 Task: Create a rule from the Agile list, Priority changed -> Complete task in the project AvidTech if Priority Cleared then Complete Task
Action: Mouse moved to (739, 284)
Screenshot: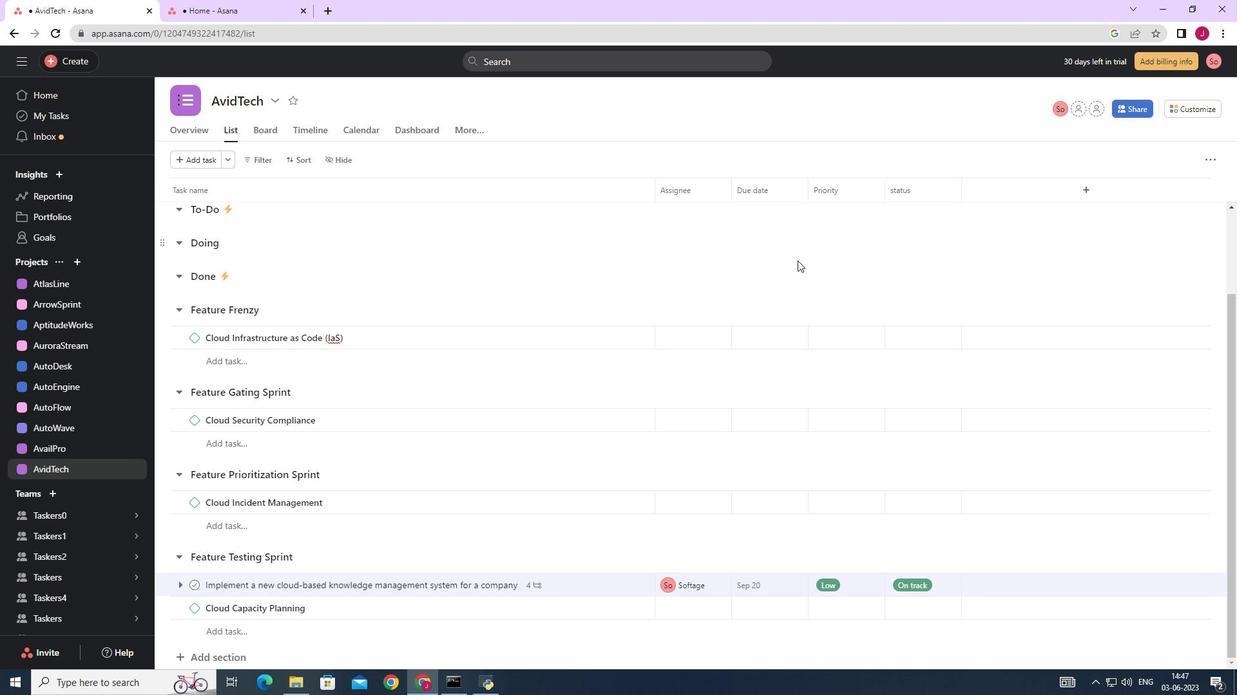 
Action: Mouse scrolled (739, 284) with delta (0, 0)
Screenshot: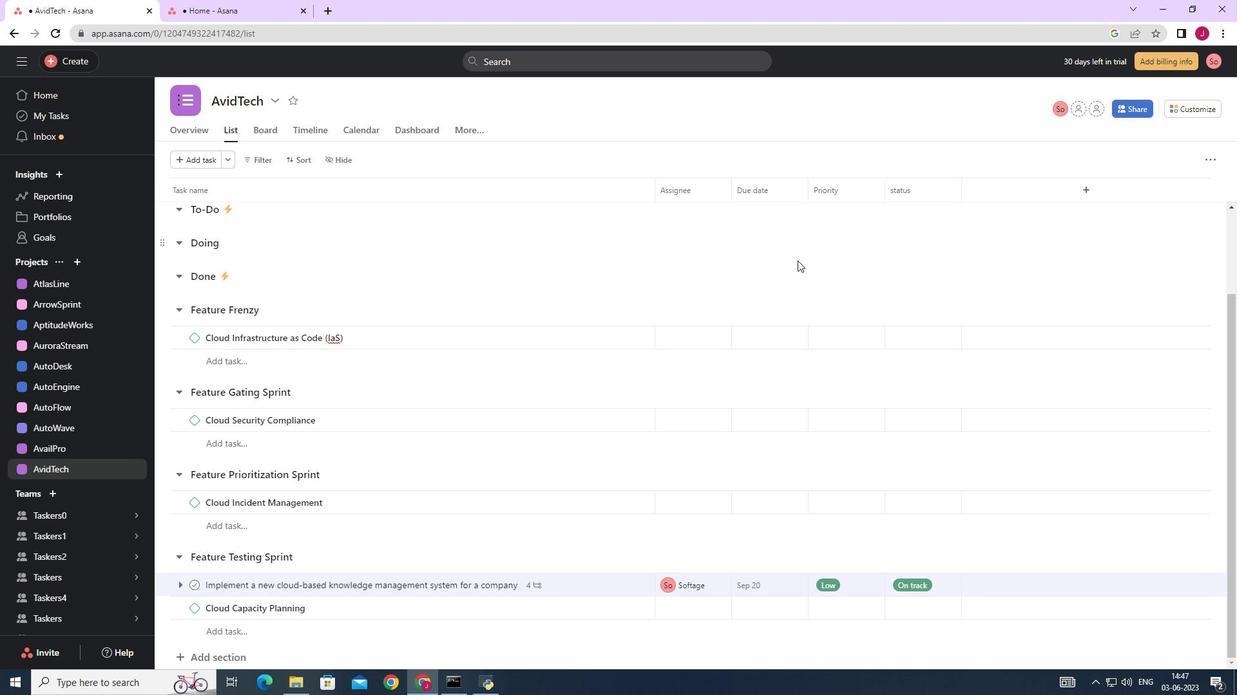 
Action: Mouse moved to (733, 286)
Screenshot: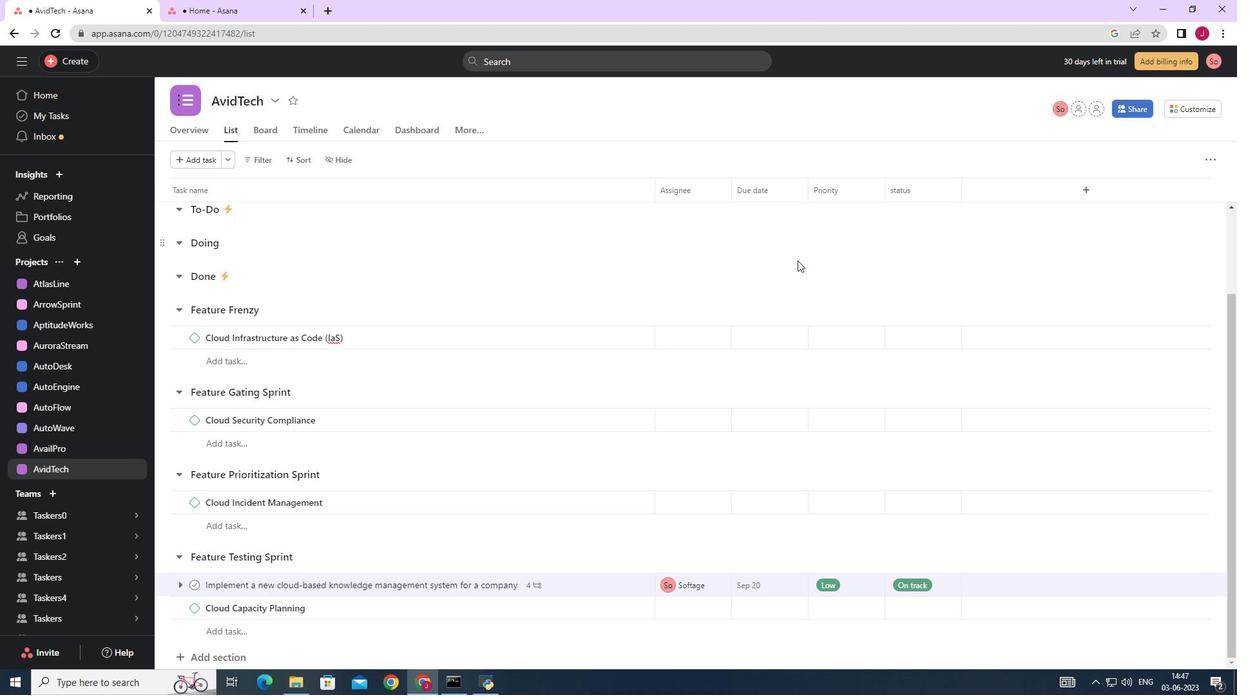 
Action: Mouse scrolled (733, 286) with delta (0, 0)
Screenshot: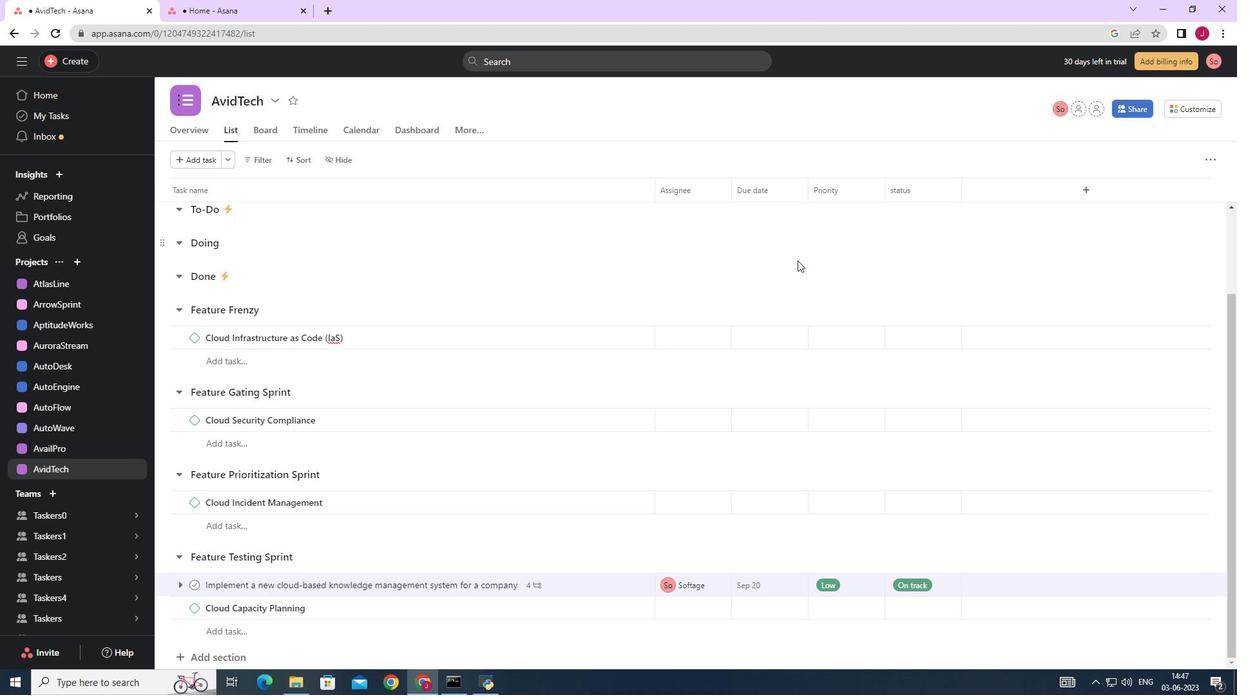 
Action: Mouse moved to (732, 287)
Screenshot: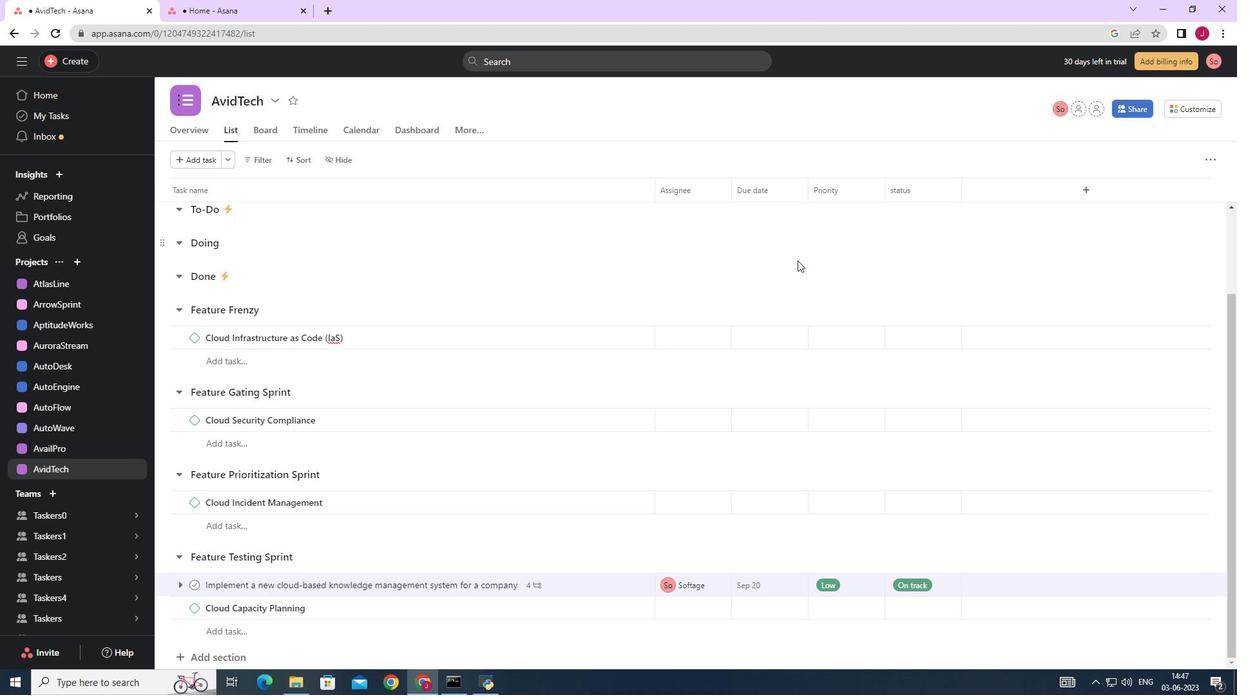 
Action: Mouse scrolled (732, 286) with delta (0, 0)
Screenshot: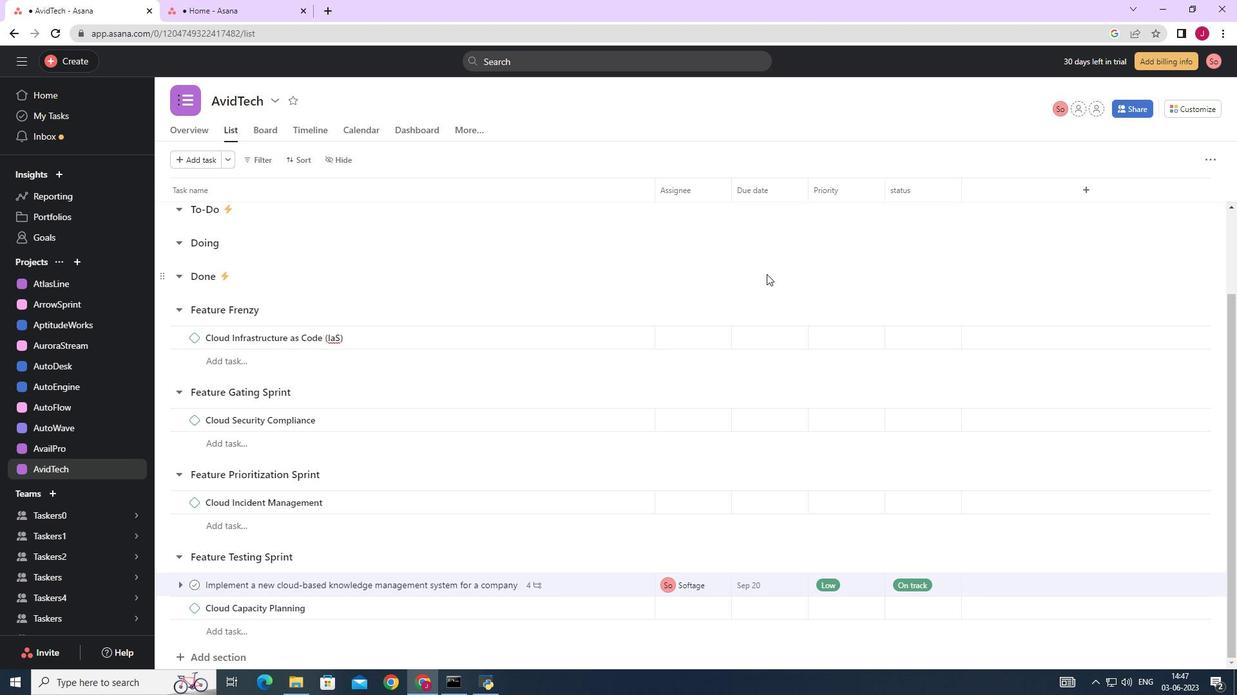 
Action: Mouse moved to (730, 287)
Screenshot: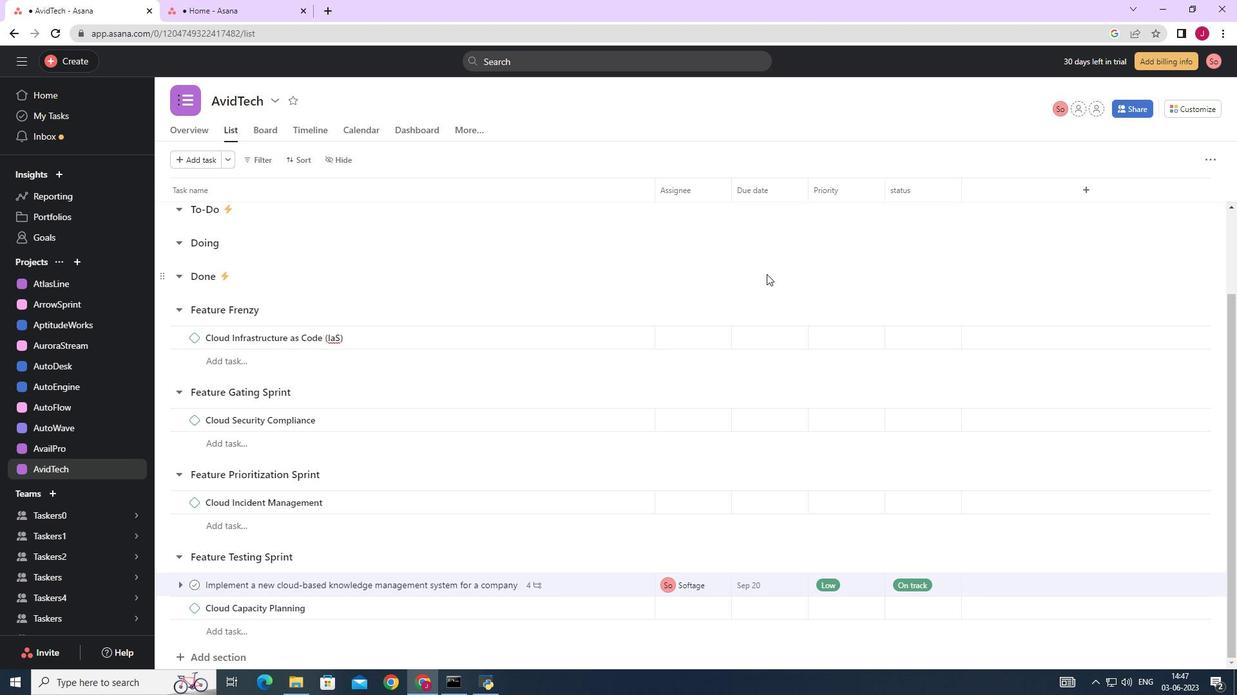
Action: Mouse scrolled (730, 286) with delta (0, 0)
Screenshot: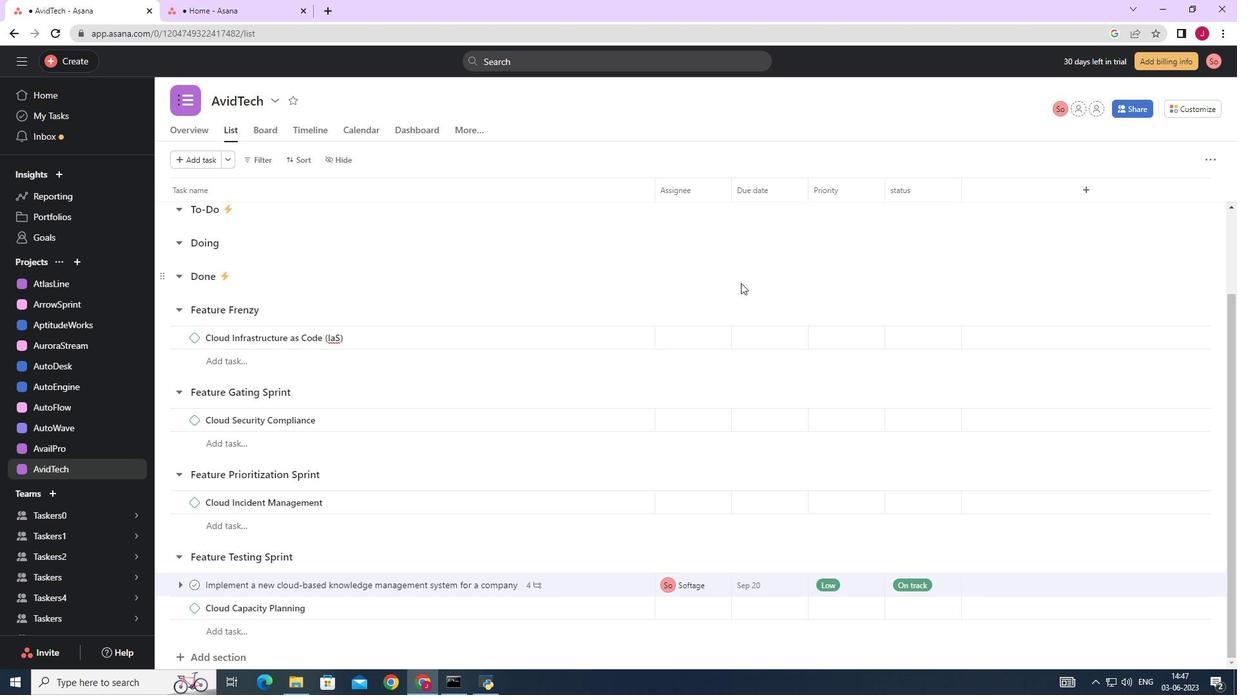 
Action: Mouse moved to (603, 385)
Screenshot: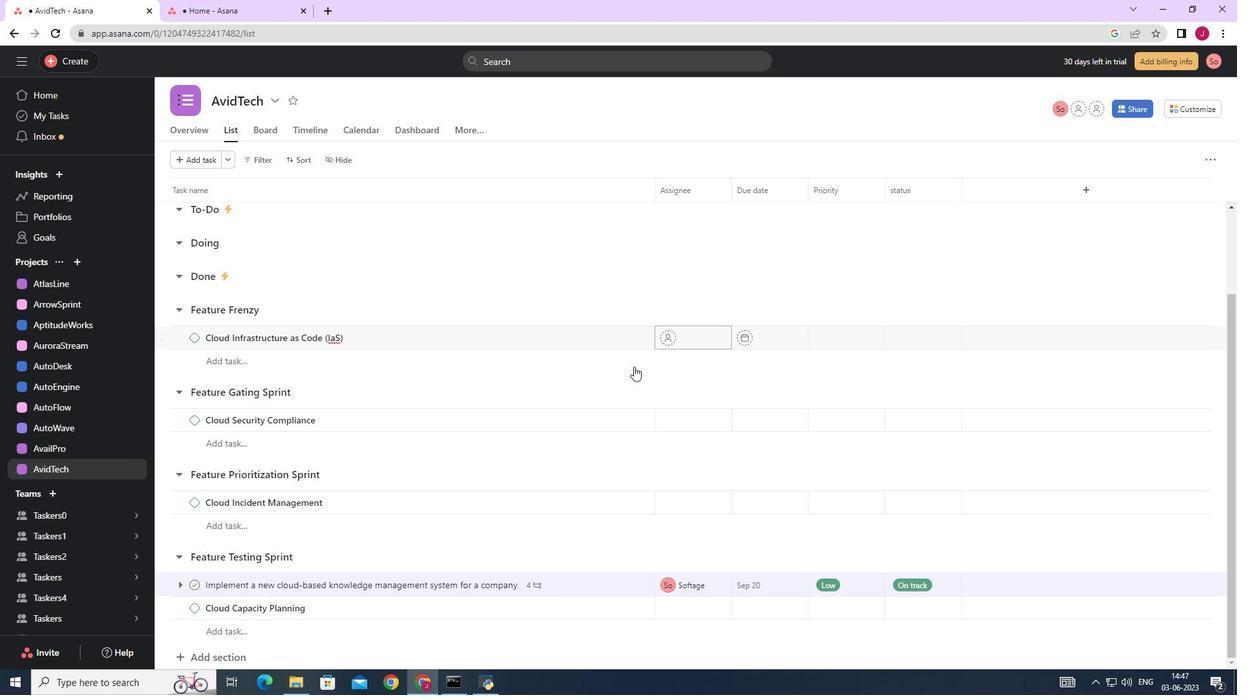 
Action: Mouse scrolled (603, 385) with delta (0, 0)
Screenshot: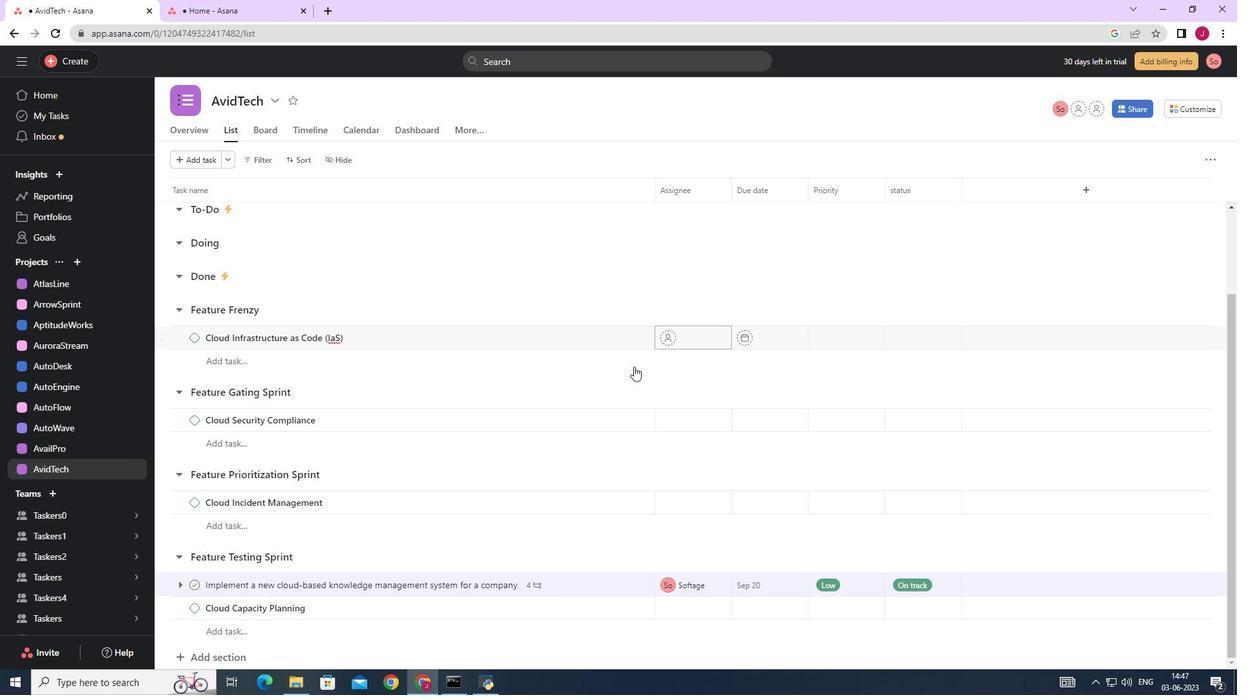 
Action: Mouse moved to (599, 386)
Screenshot: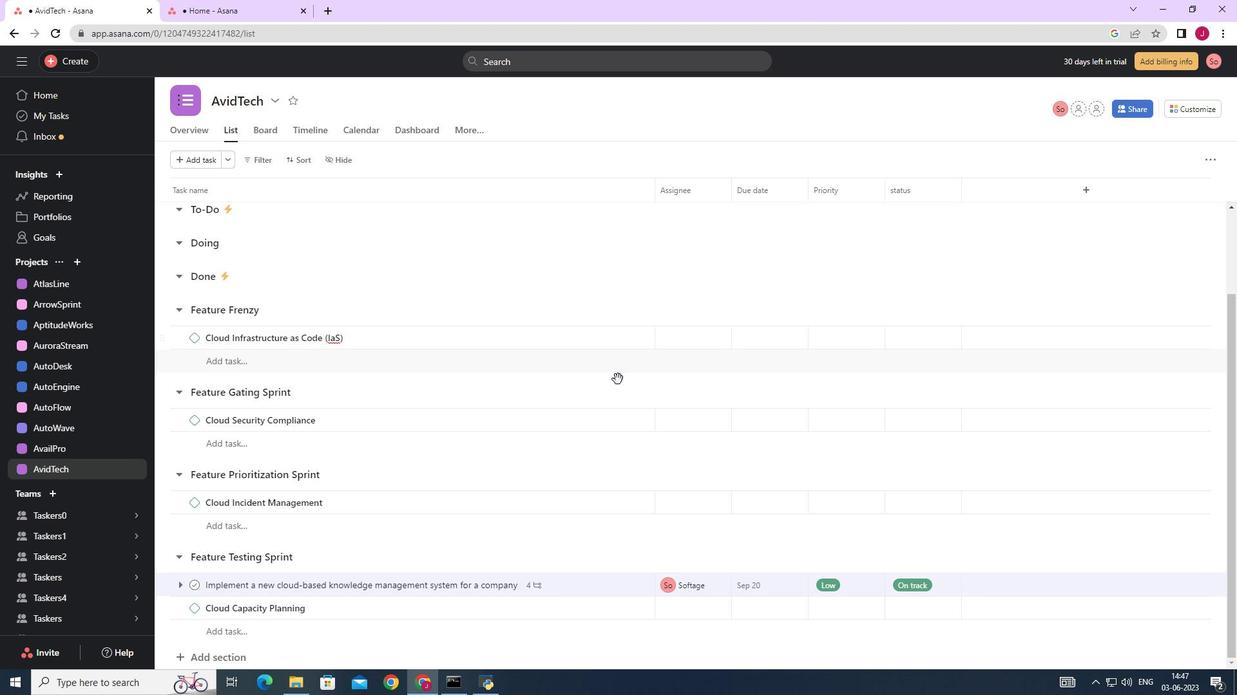 
Action: Mouse scrolled (599, 385) with delta (0, 0)
Screenshot: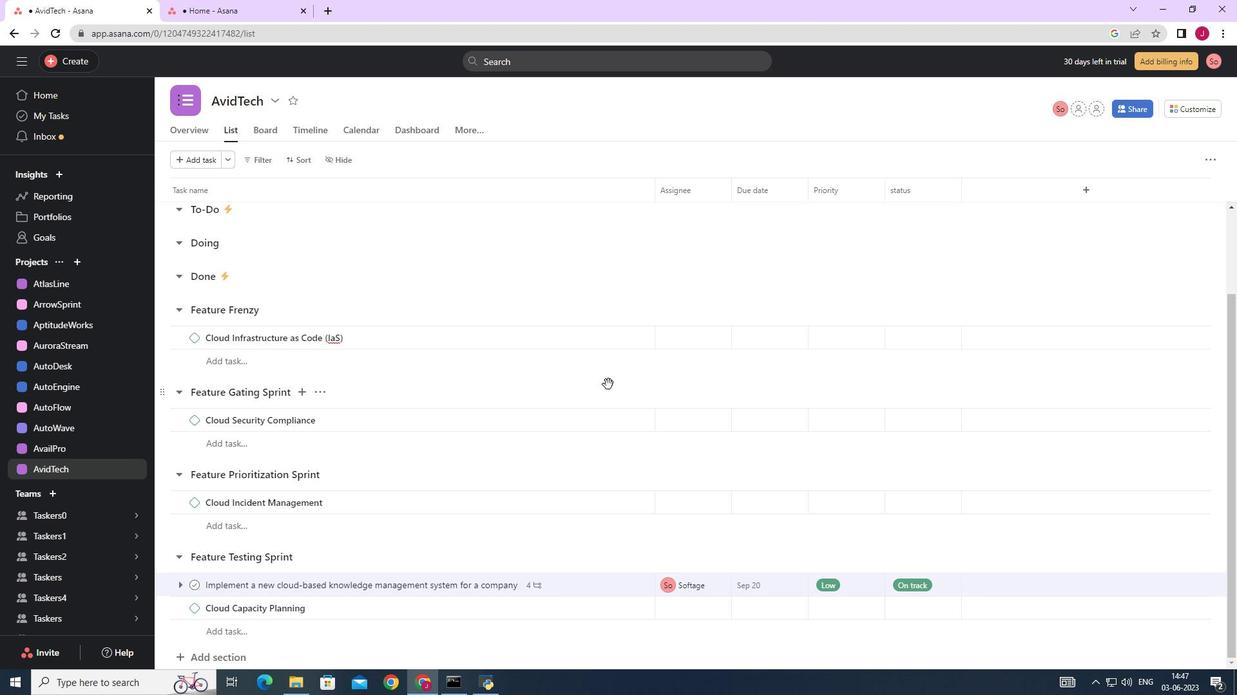 
Action: Mouse scrolled (599, 385) with delta (0, 0)
Screenshot: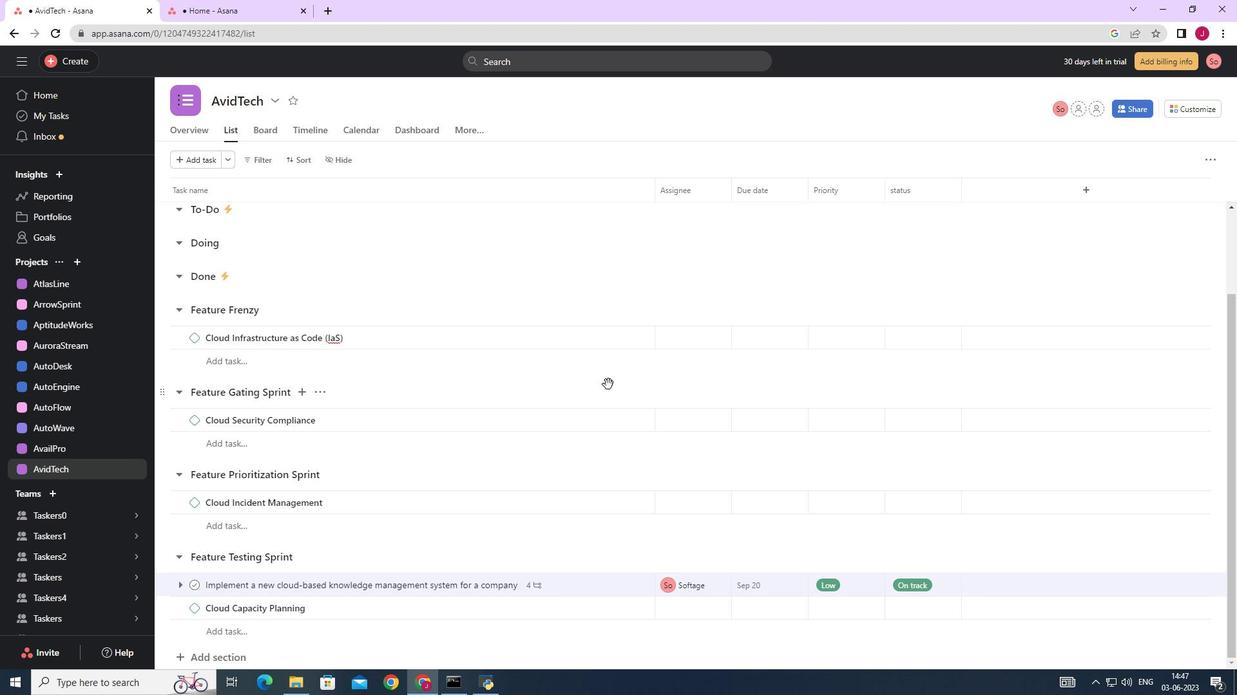 
Action: Mouse moved to (1206, 111)
Screenshot: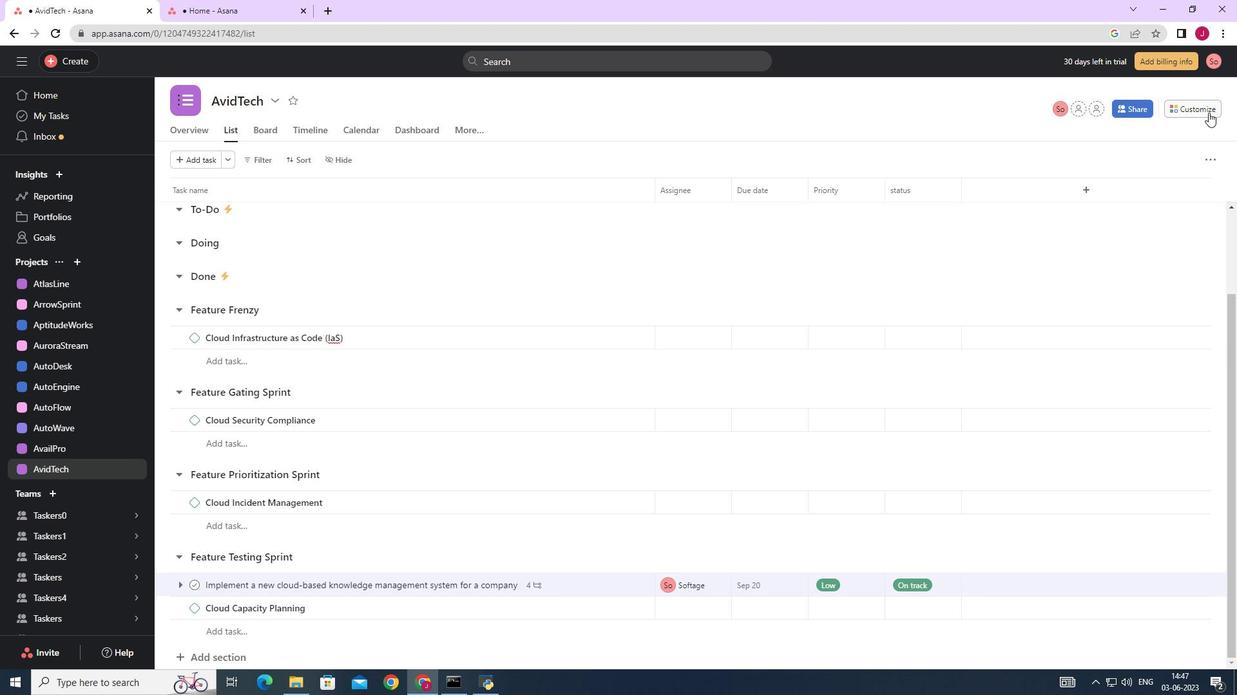 
Action: Mouse pressed left at (1206, 111)
Screenshot: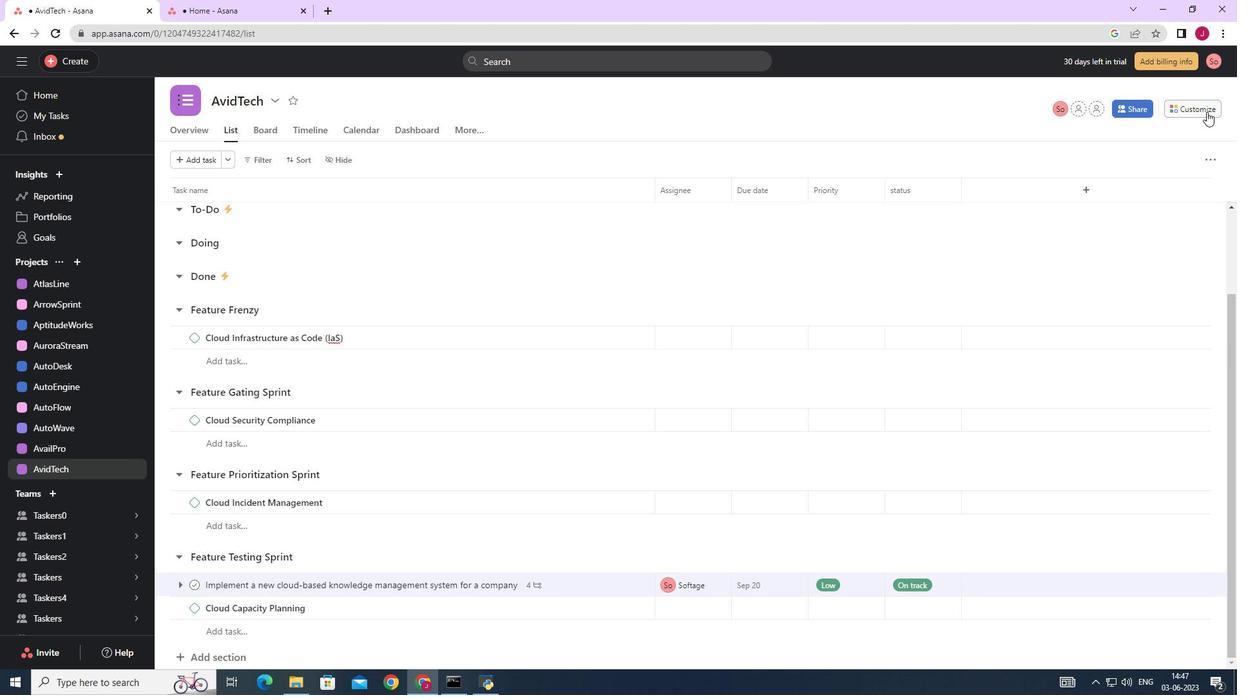 
Action: Mouse moved to (961, 282)
Screenshot: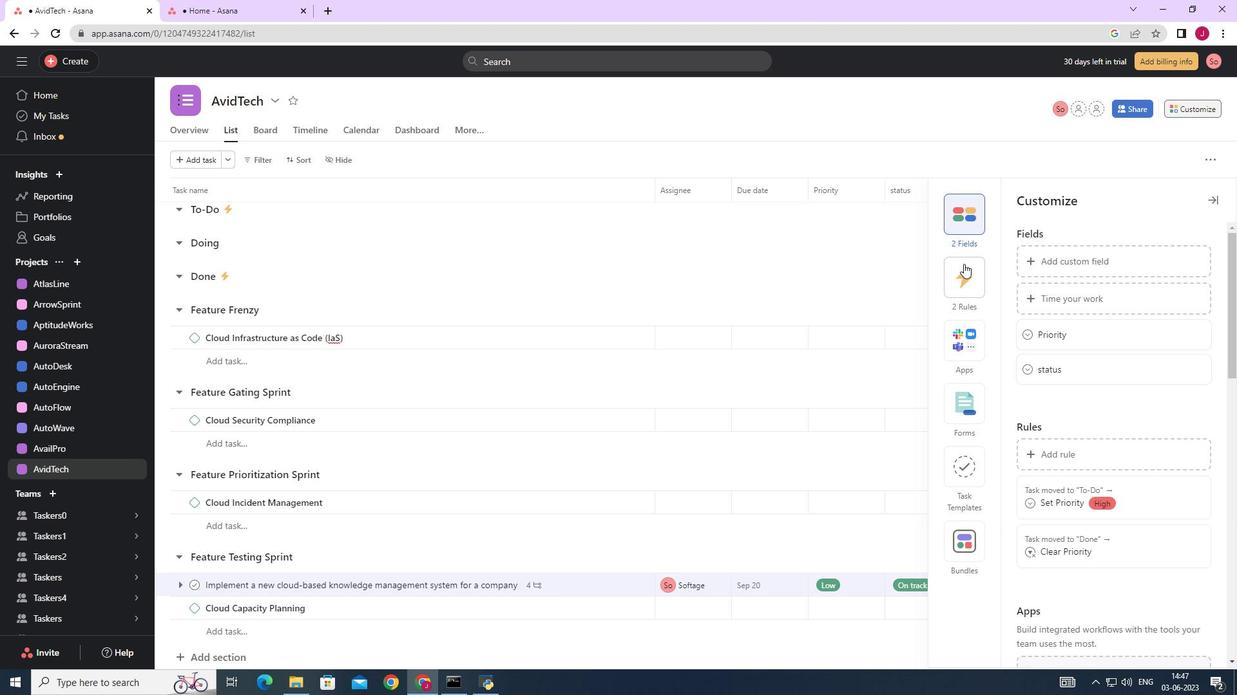 
Action: Mouse pressed left at (961, 282)
Screenshot: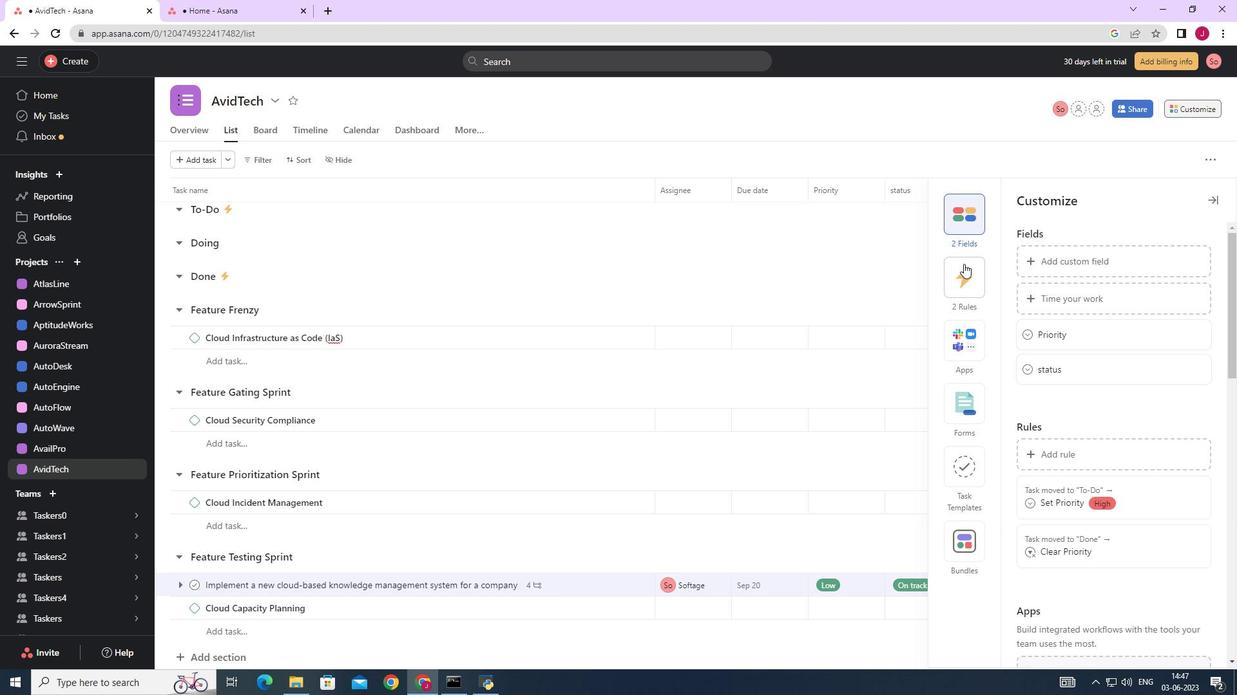 
Action: Mouse moved to (1061, 260)
Screenshot: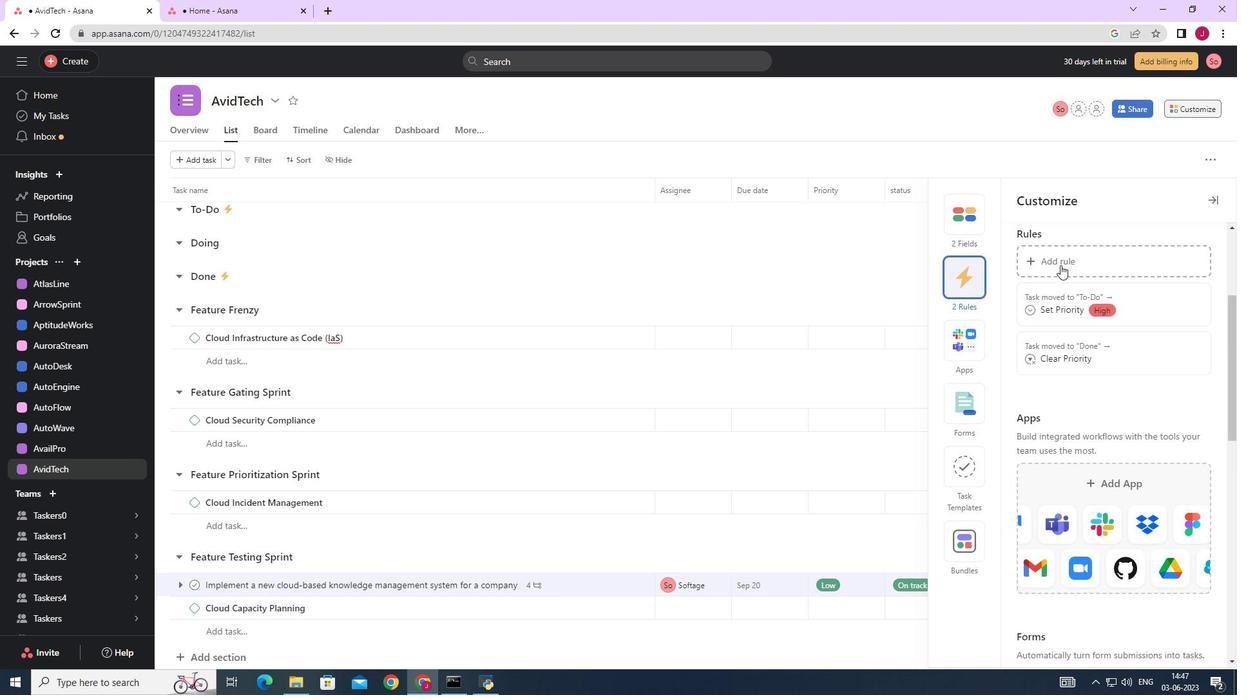 
Action: Mouse pressed left at (1061, 260)
Screenshot: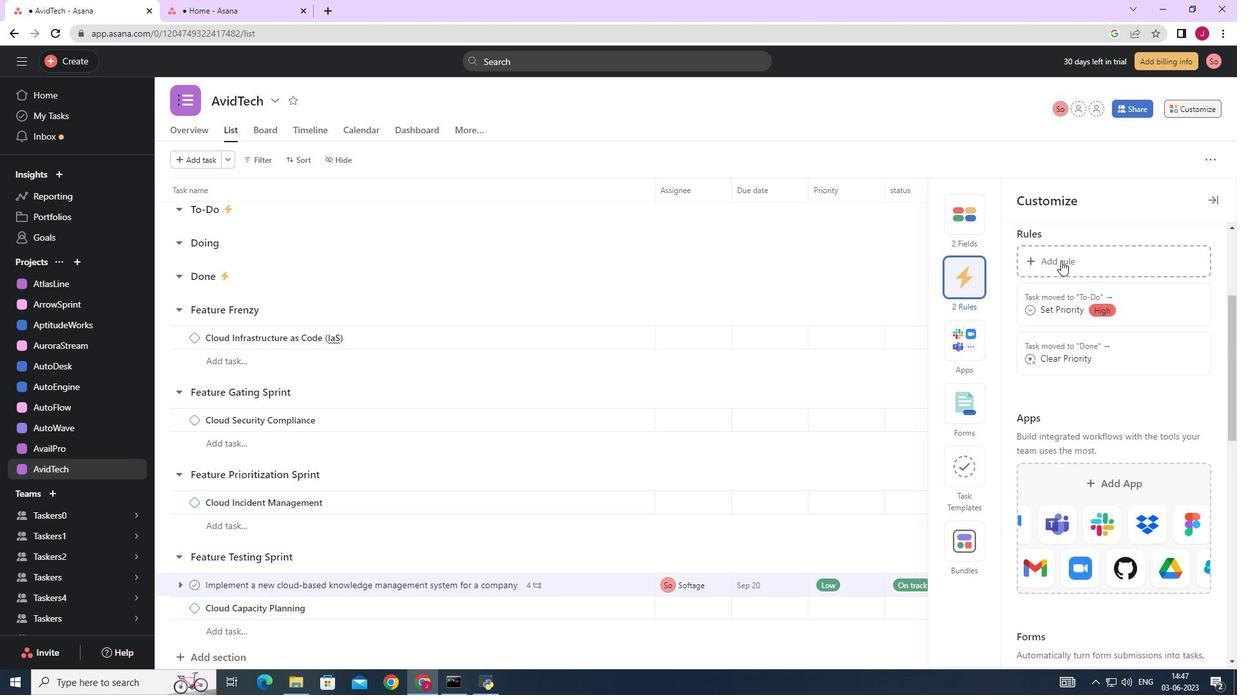 
Action: Mouse moved to (260, 197)
Screenshot: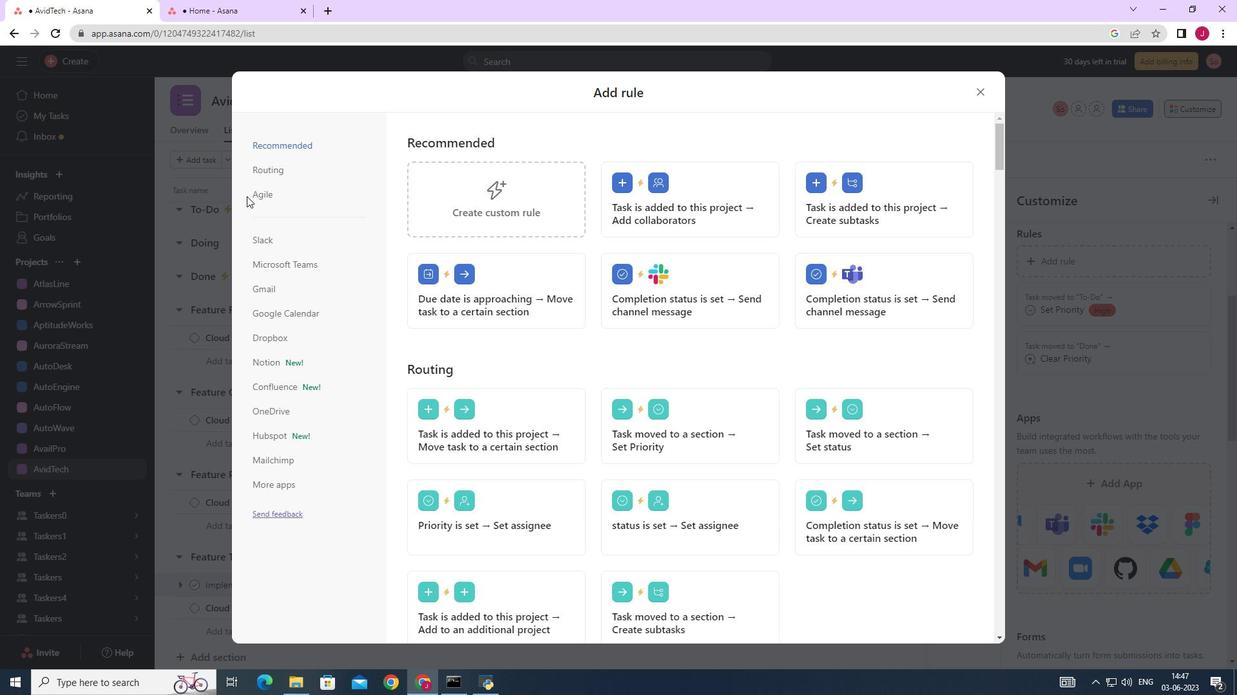 
Action: Mouse pressed left at (260, 197)
Screenshot: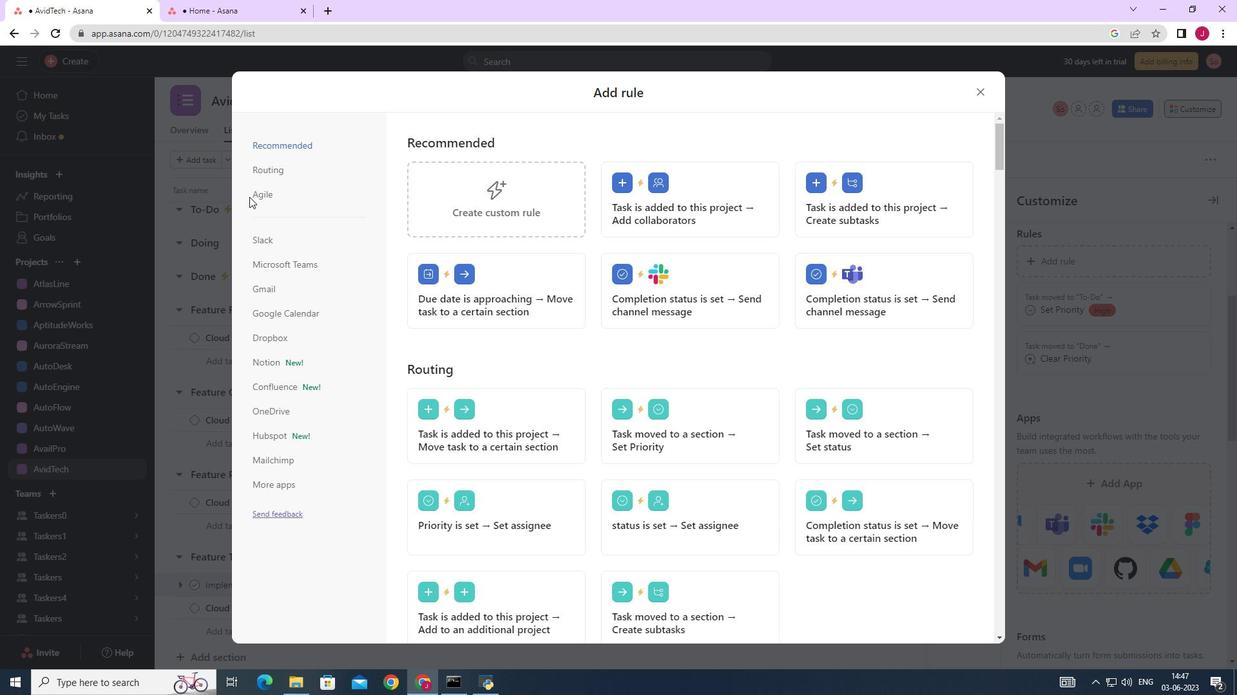 
Action: Mouse moved to (502, 200)
Screenshot: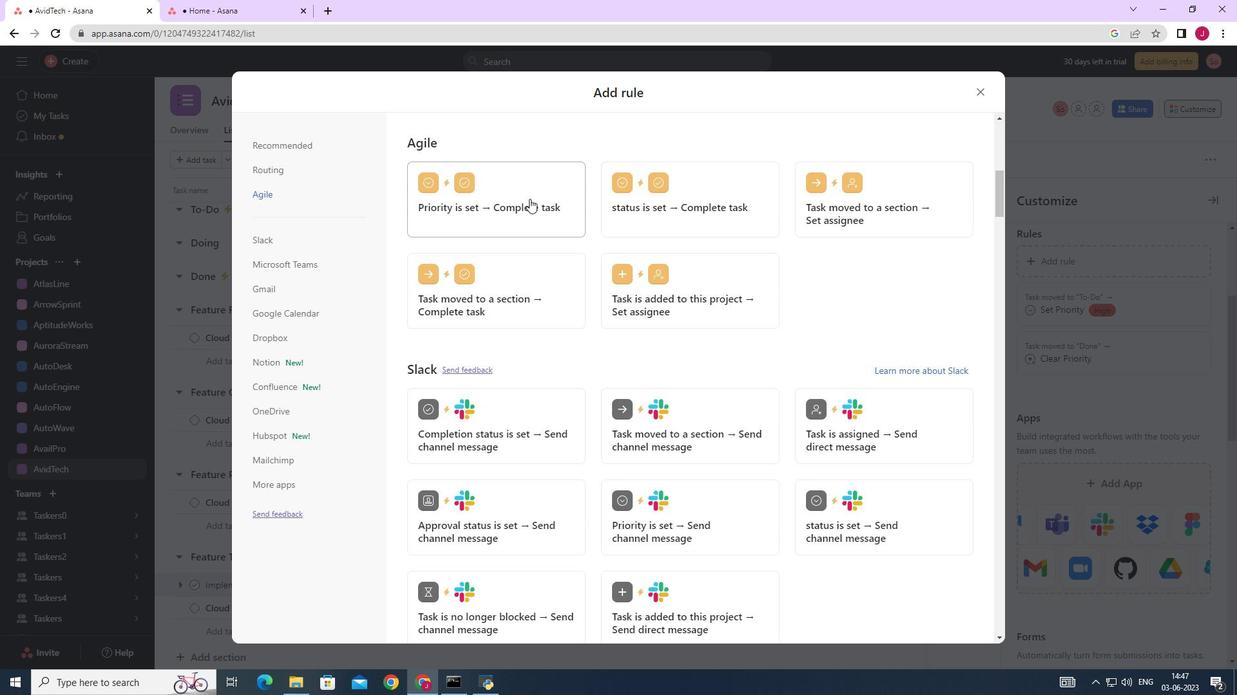 
Action: Mouse pressed left at (502, 200)
Screenshot: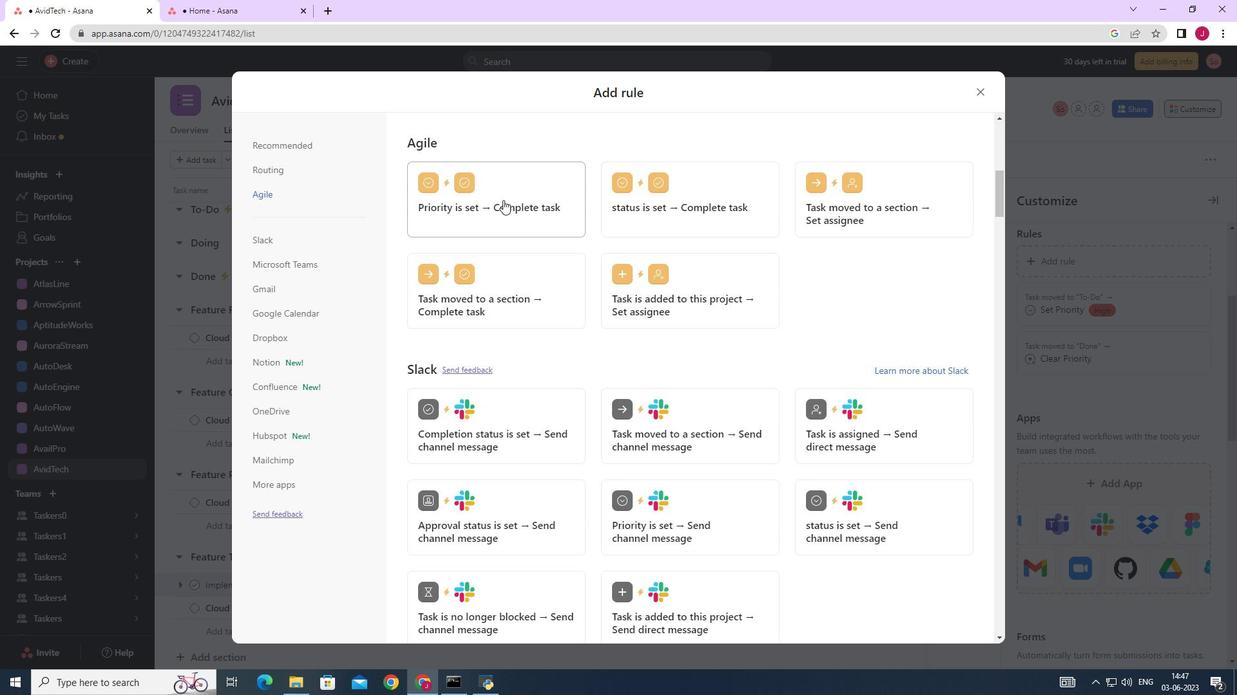 
Action: Mouse moved to (468, 434)
Screenshot: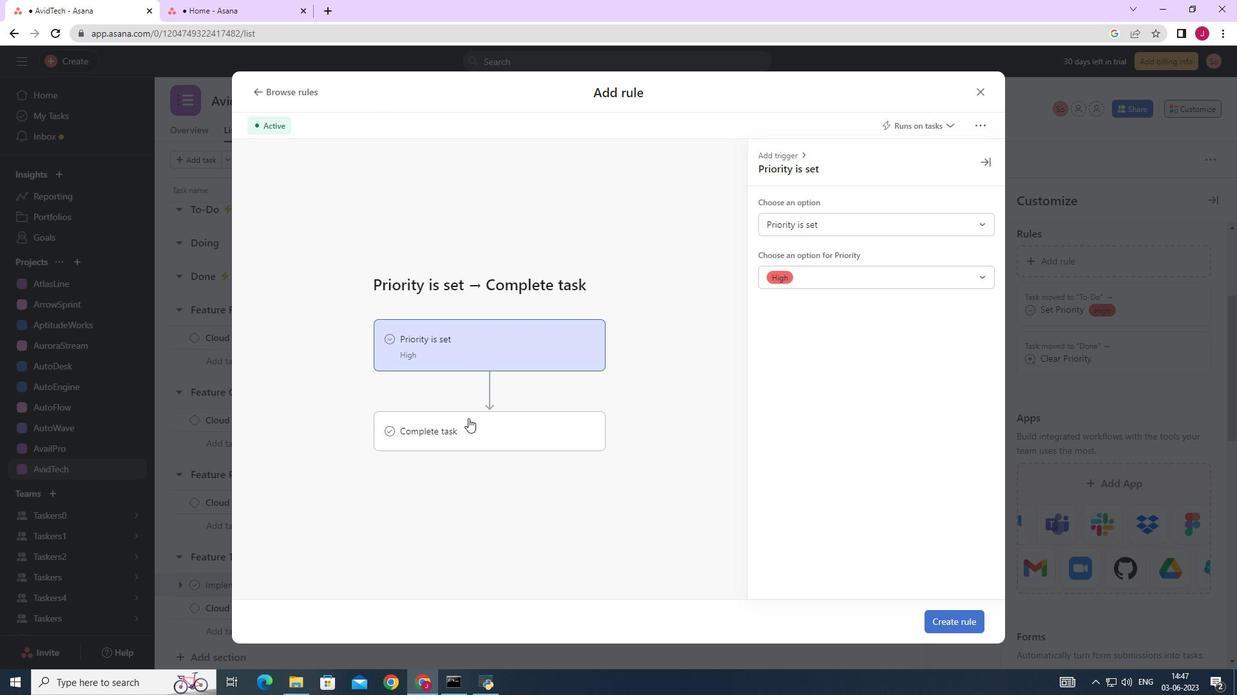
Action: Mouse pressed left at (468, 434)
Screenshot: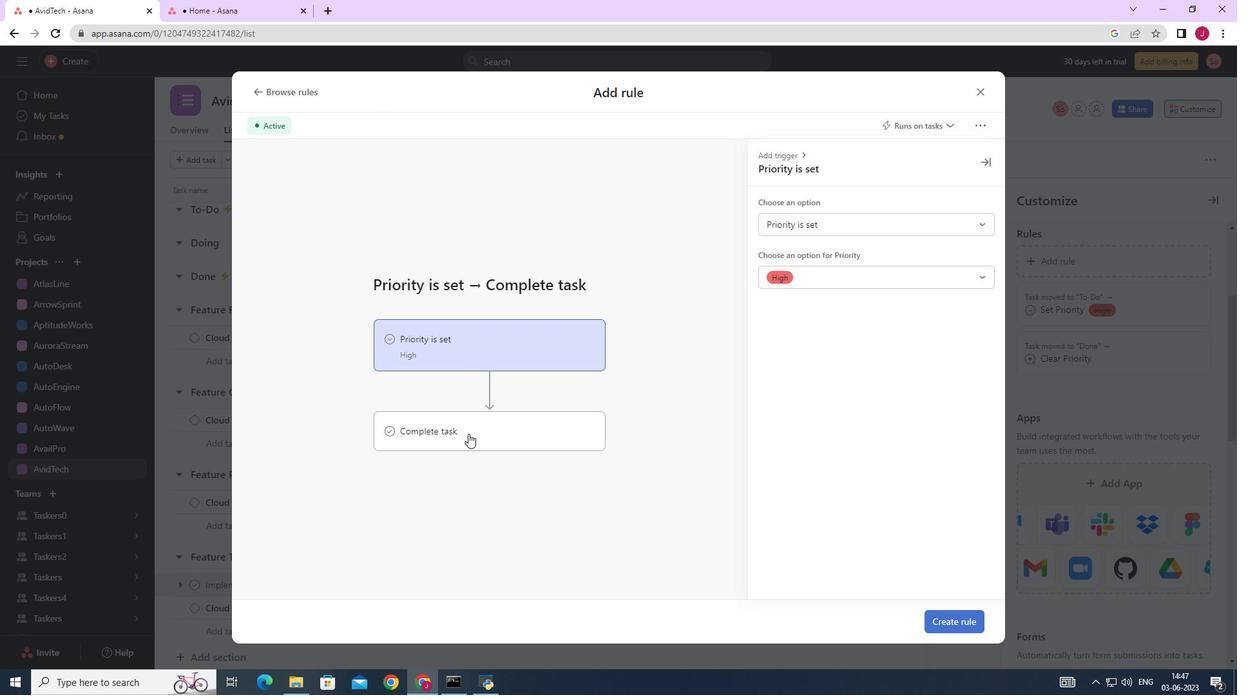 
Action: Mouse moved to (556, 353)
Screenshot: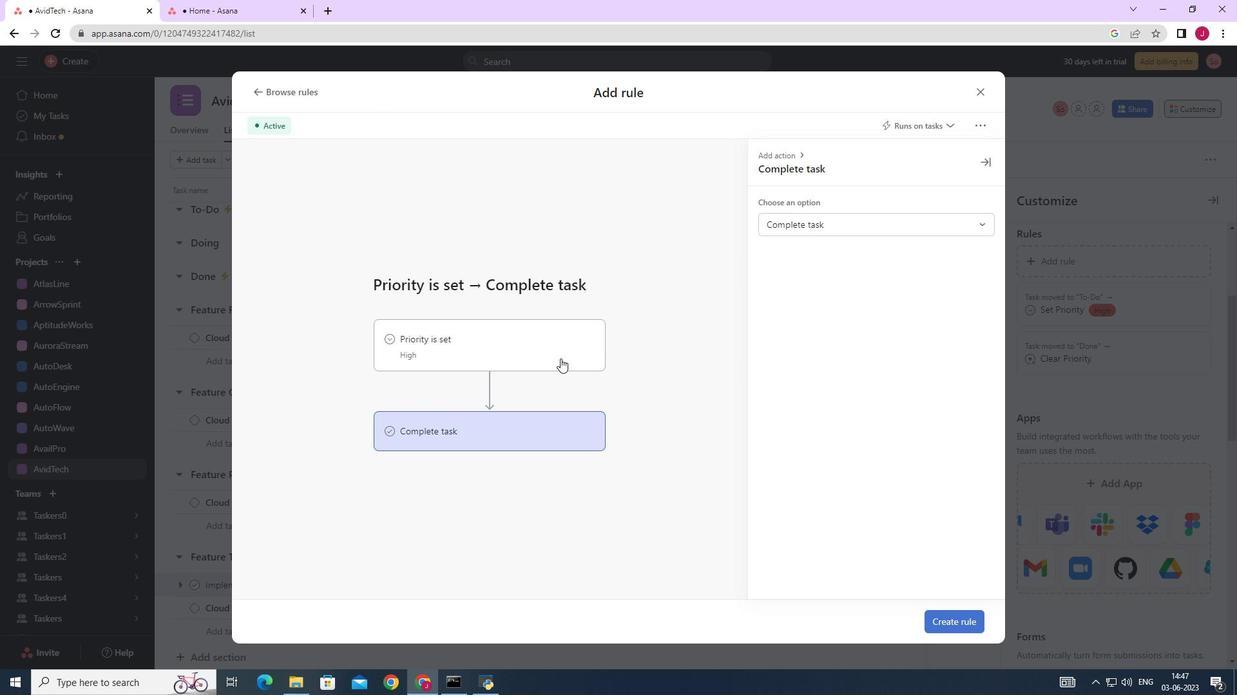 
Action: Mouse pressed left at (556, 353)
Screenshot: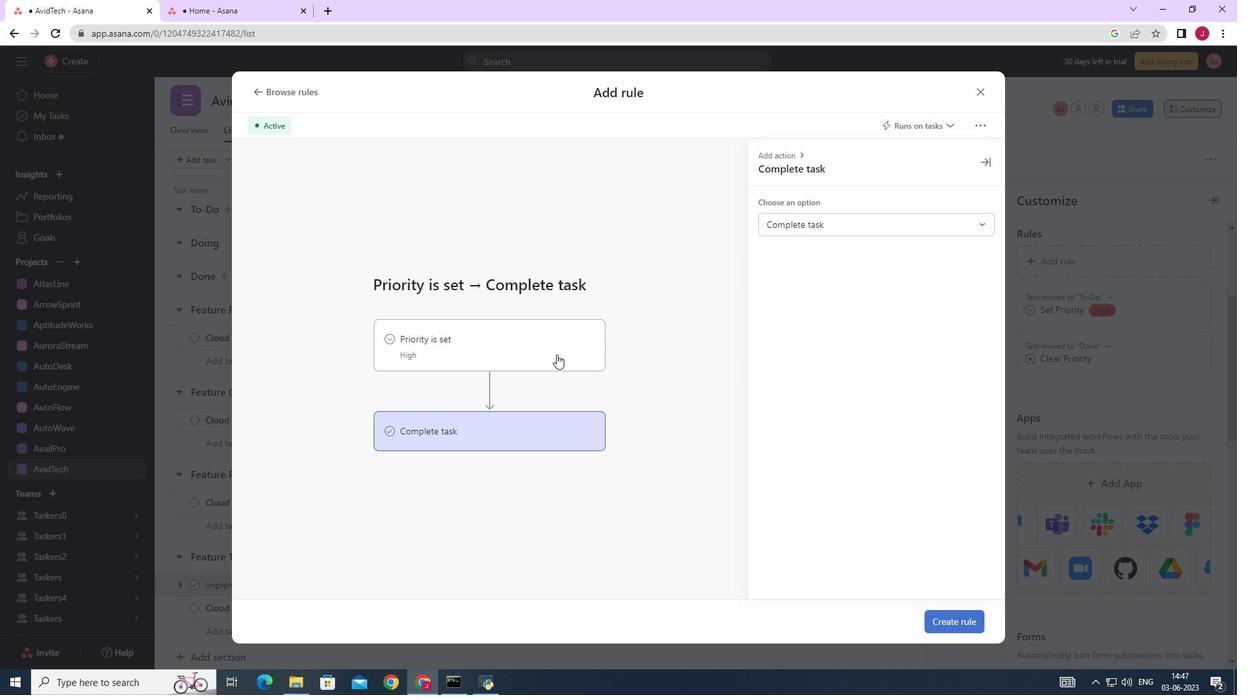 
Action: Mouse moved to (784, 222)
Screenshot: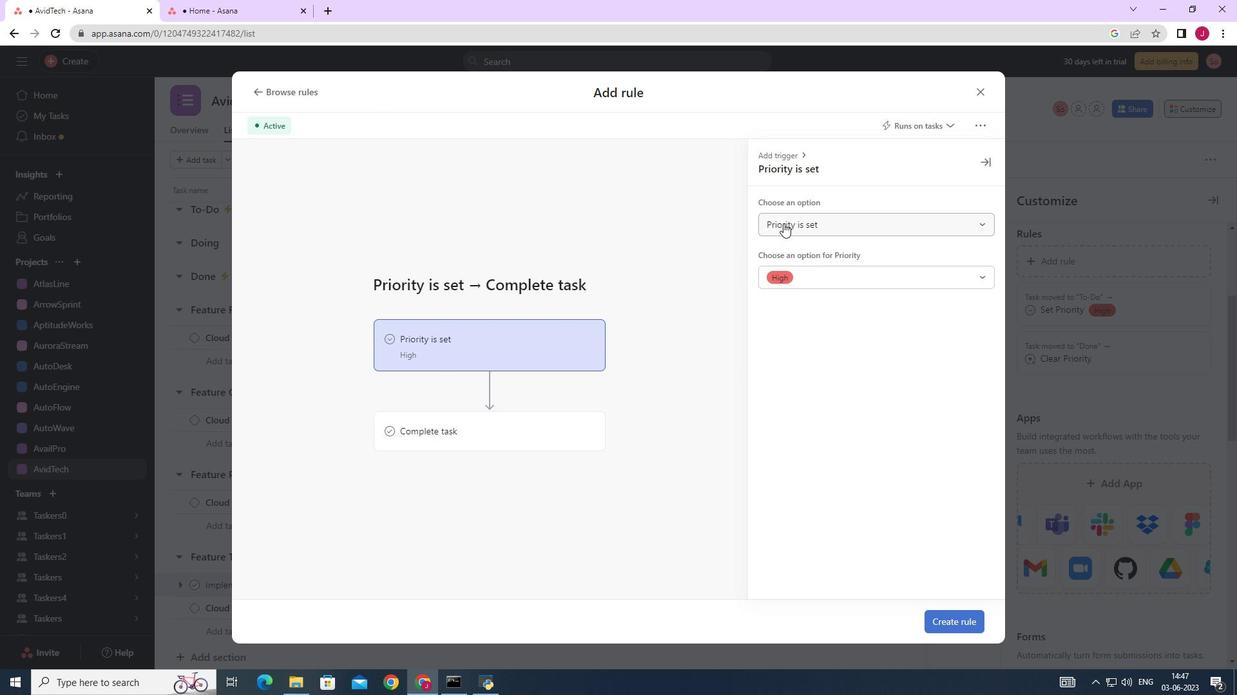 
Action: Mouse pressed left at (784, 222)
Screenshot: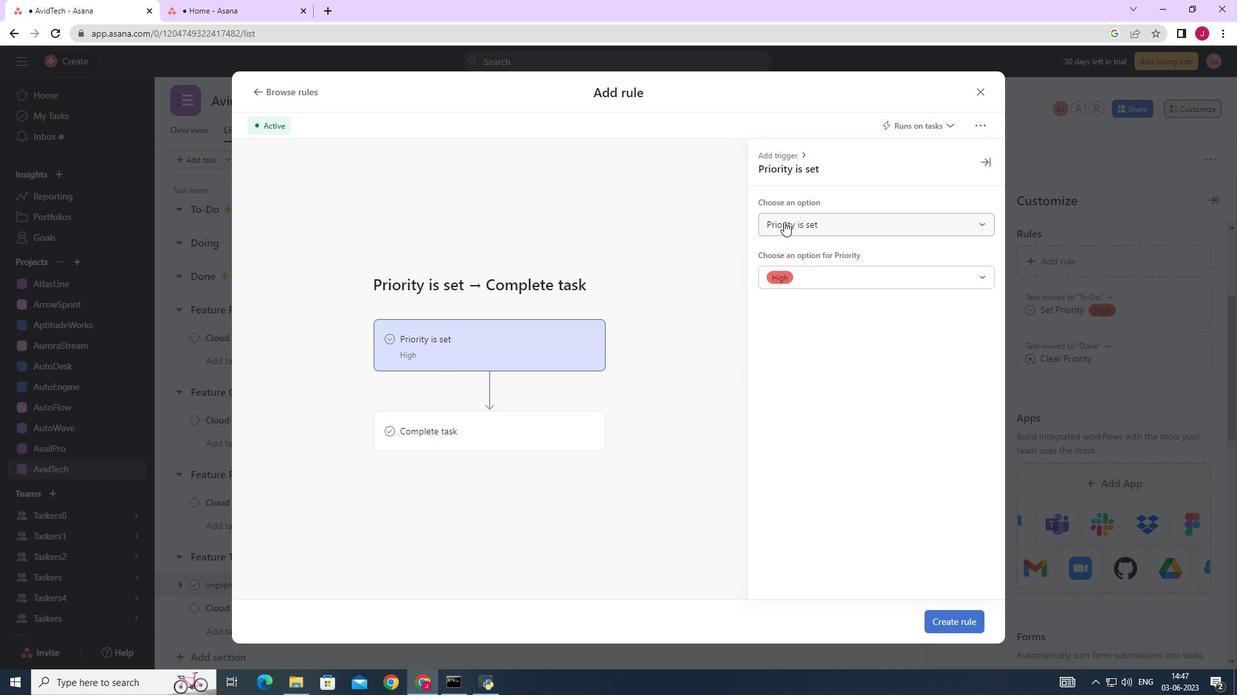 
Action: Mouse moved to (802, 271)
Screenshot: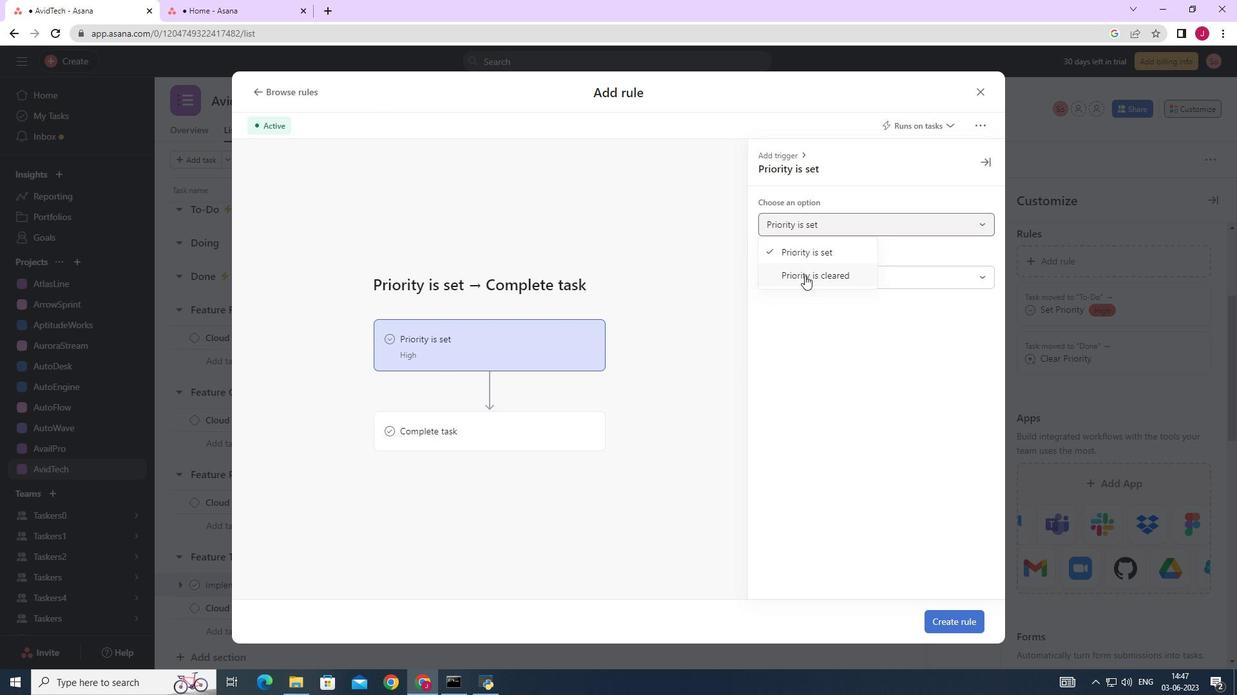 
Action: Mouse pressed left at (802, 271)
Screenshot: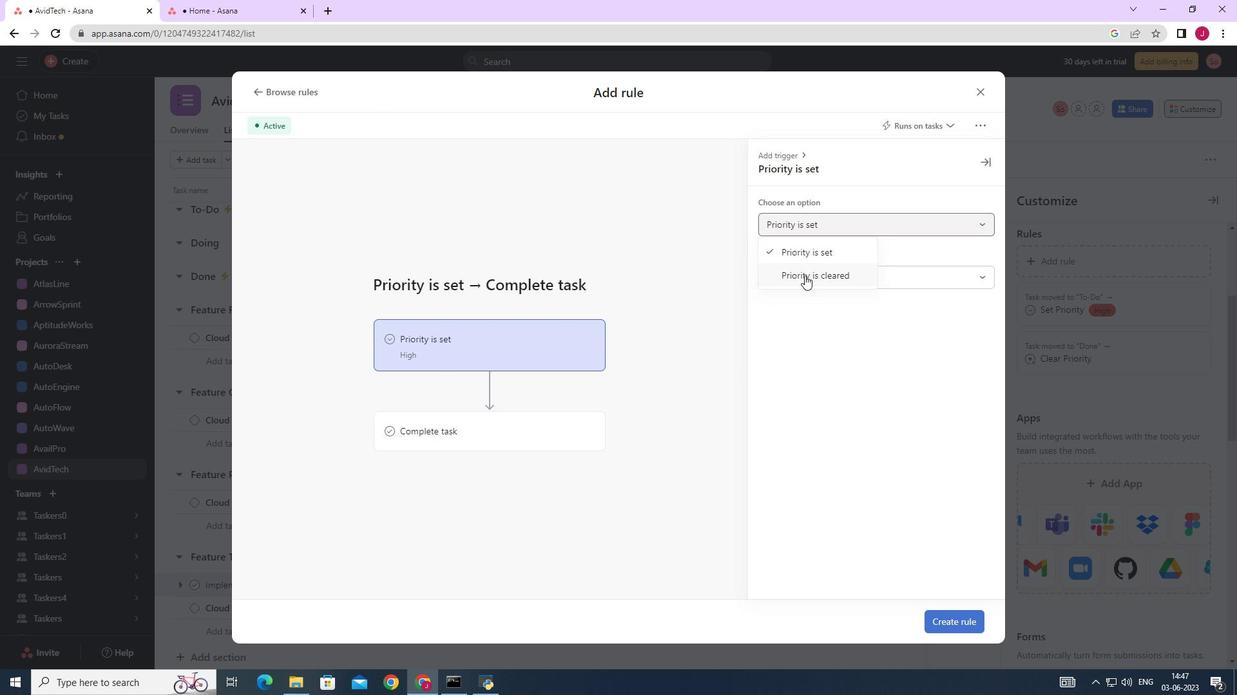 
Action: Mouse moved to (541, 411)
Screenshot: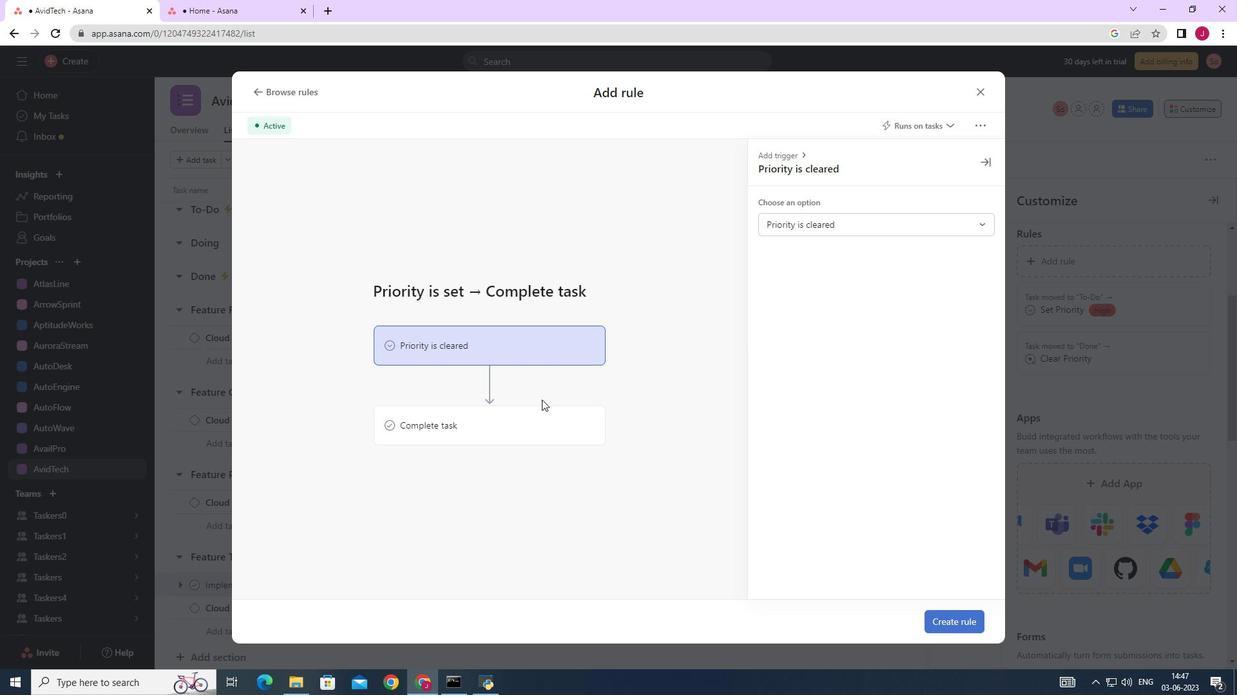 
Action: Mouse pressed left at (541, 411)
Screenshot: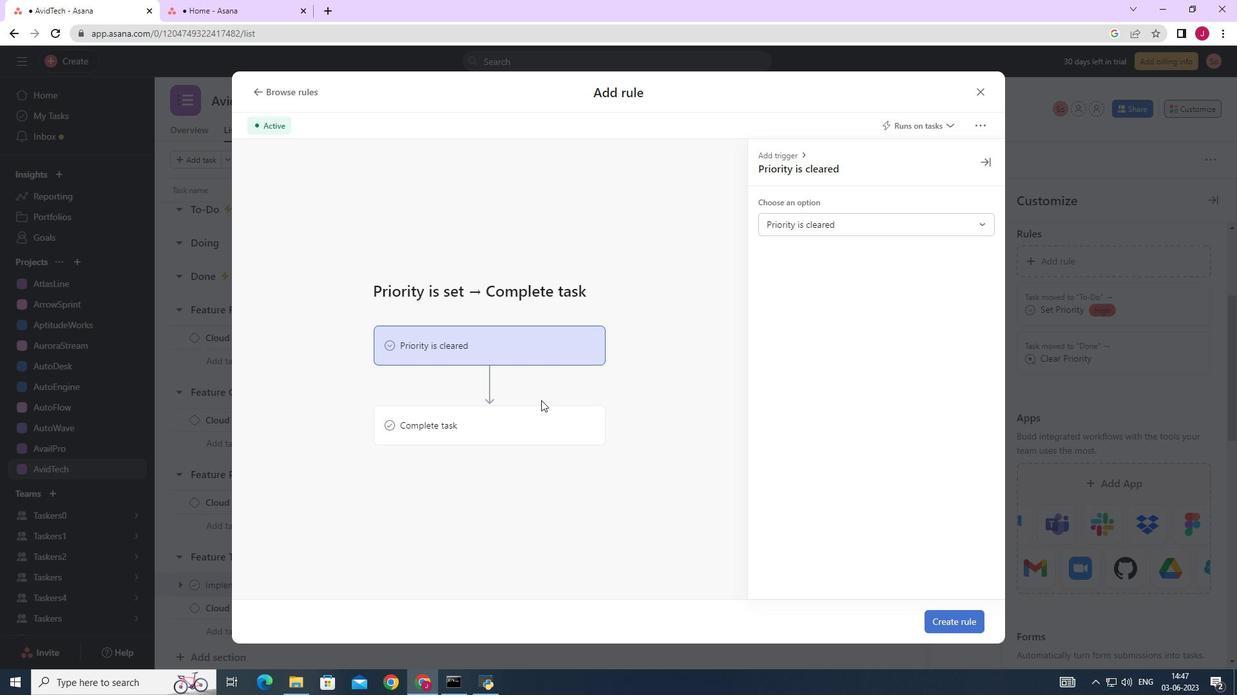 
Action: Mouse moved to (834, 563)
Screenshot: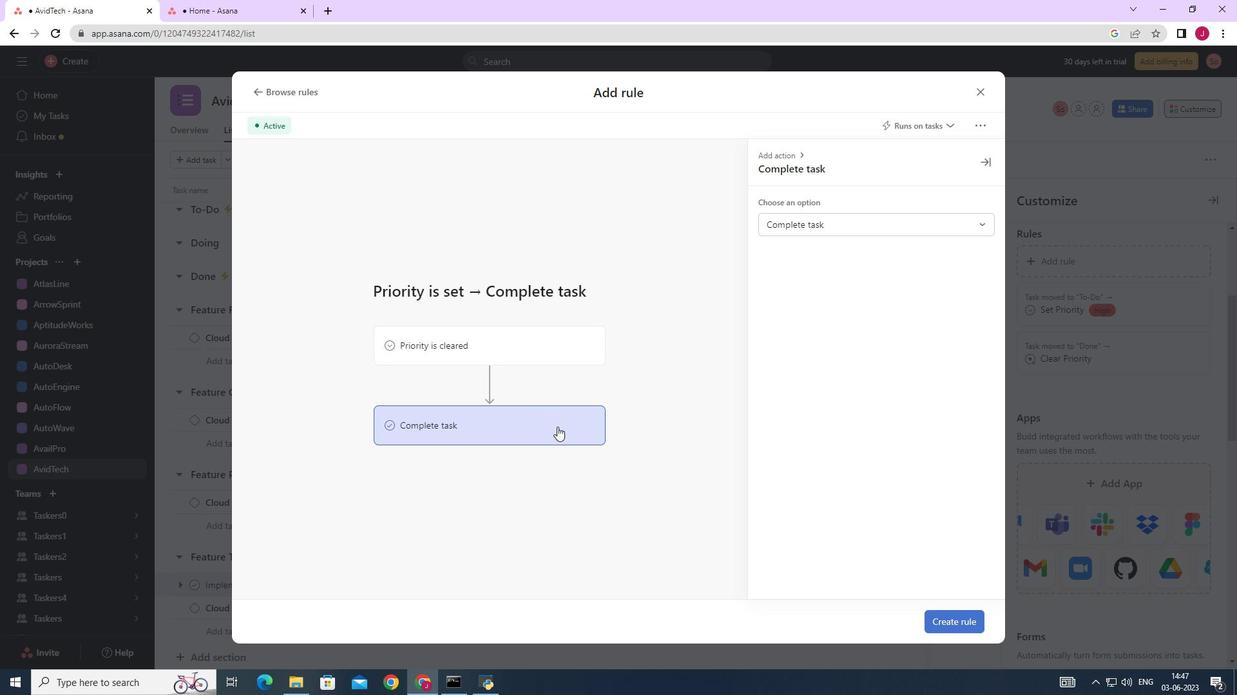 
Action: Mouse pressed left at (813, 552)
Screenshot: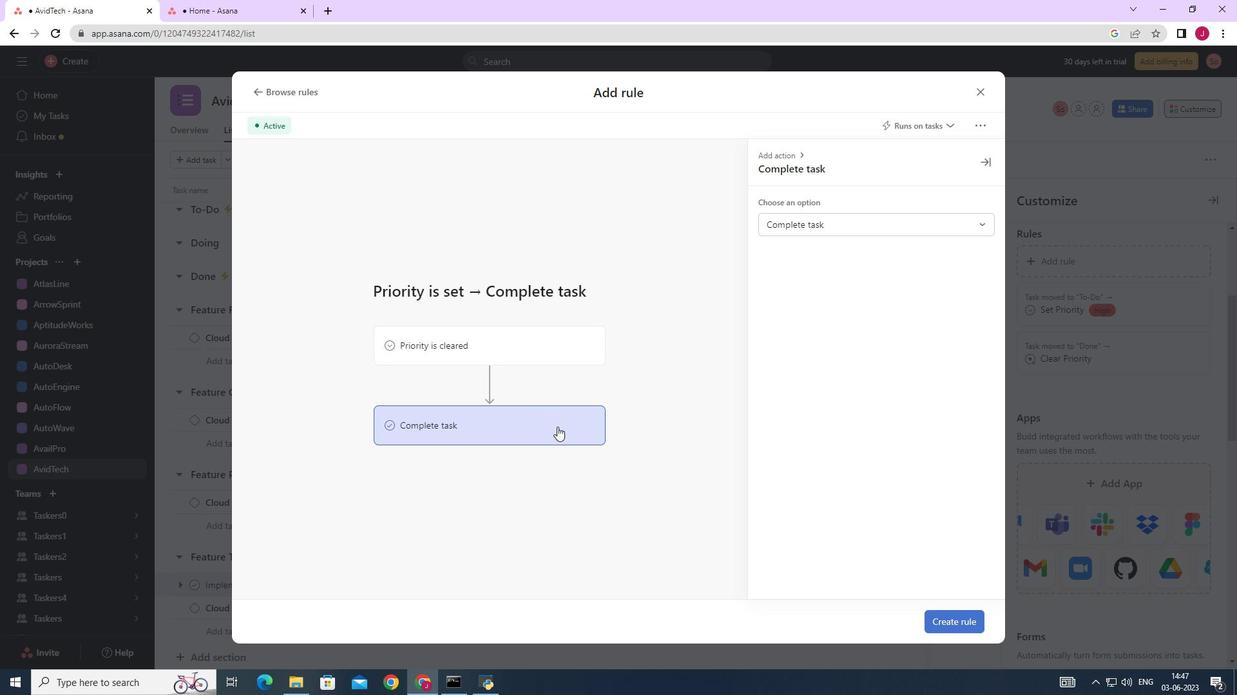 
Action: Mouse moved to (965, 621)
Screenshot: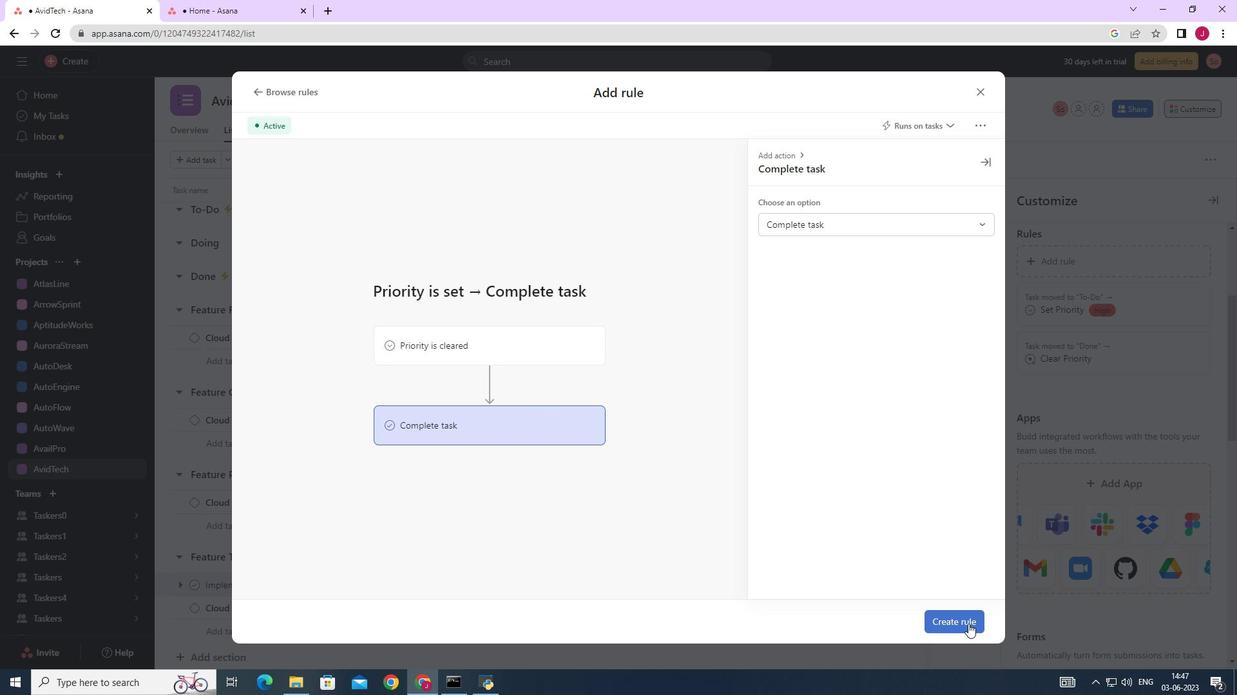 
Action: Mouse pressed left at (965, 621)
Screenshot: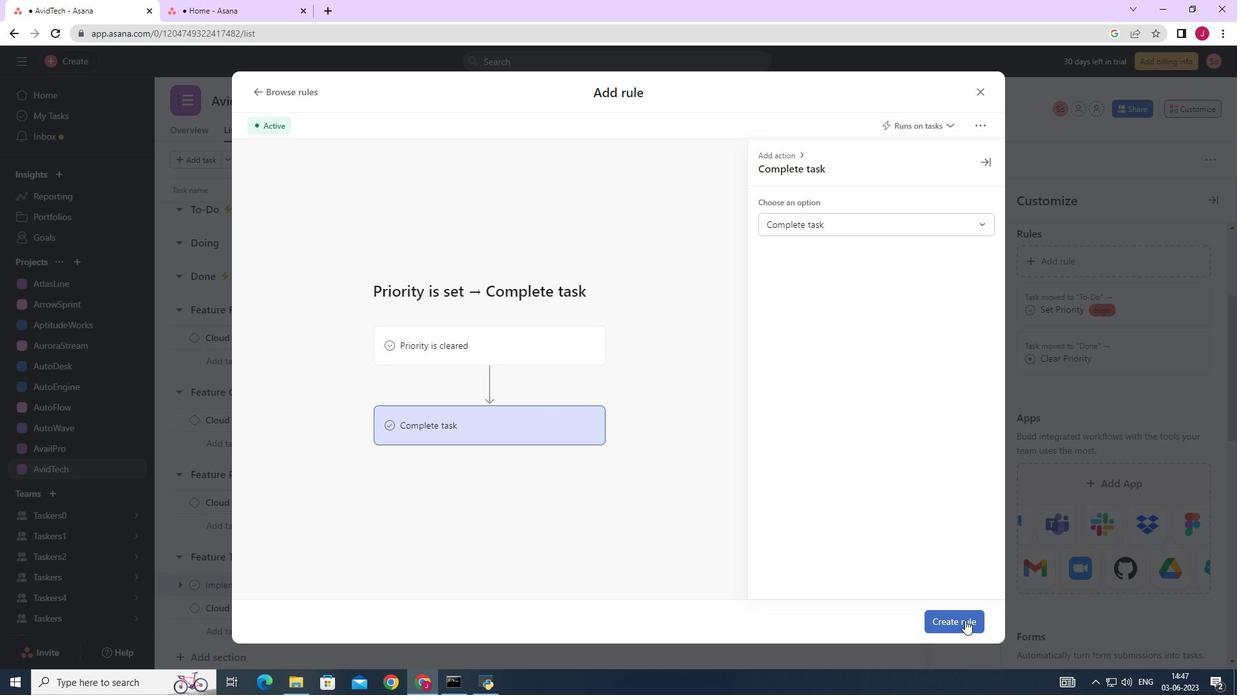 
Action: Mouse moved to (828, 463)
Screenshot: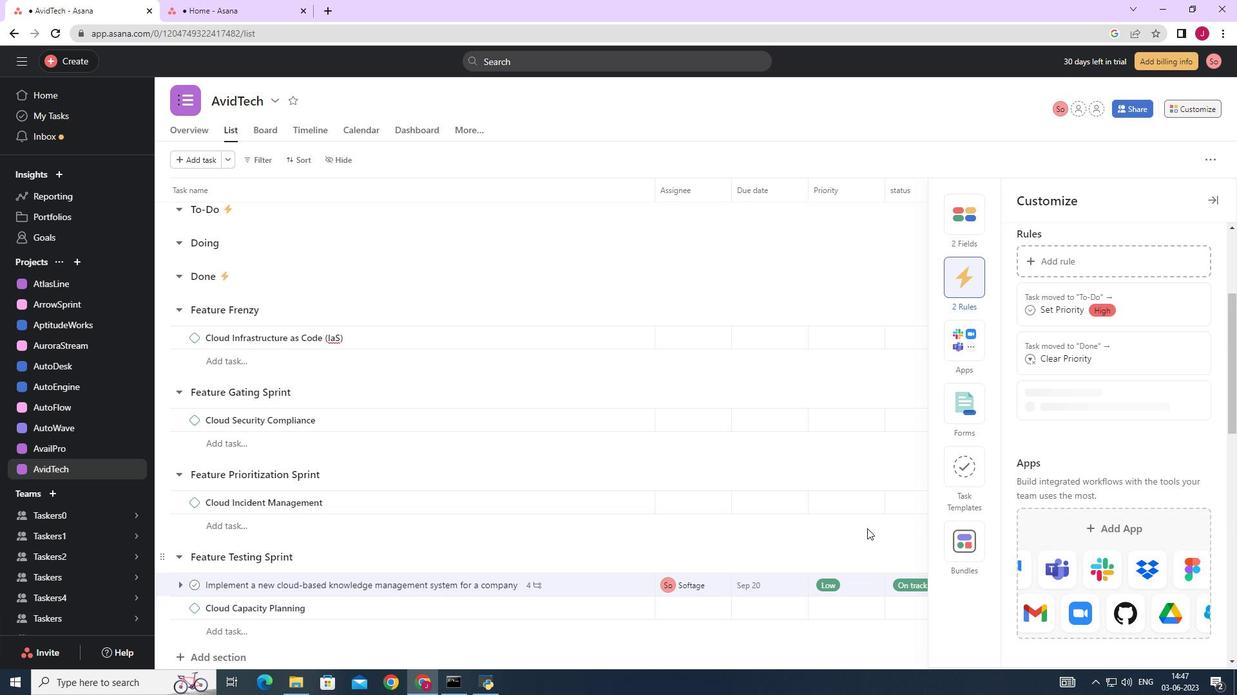 
